 Task: Sort the marketplace by "Most installed/starred".
Action: Mouse moved to (132, 103)
Screenshot: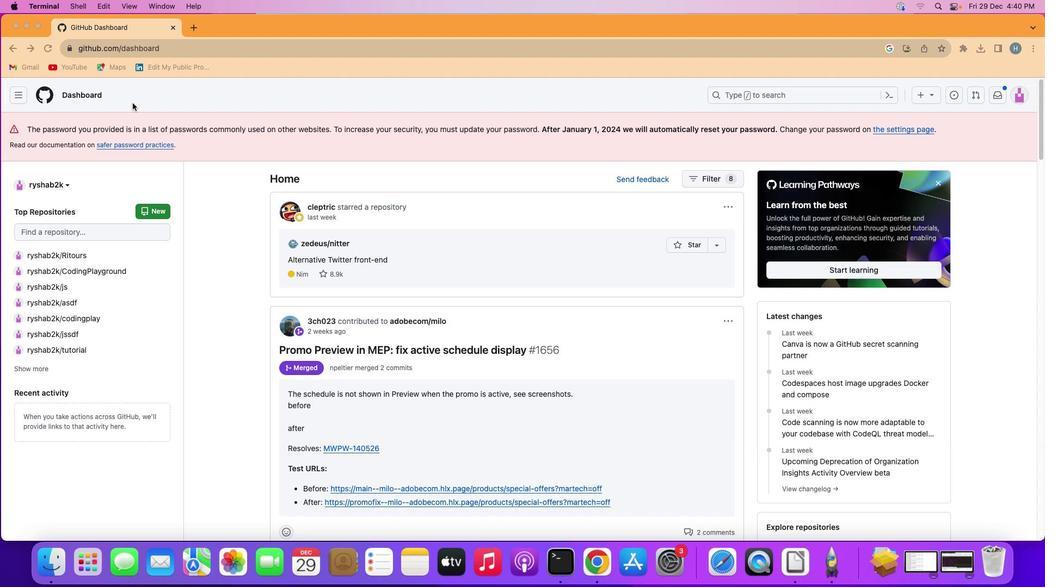 
Action: Mouse pressed left at (132, 103)
Screenshot: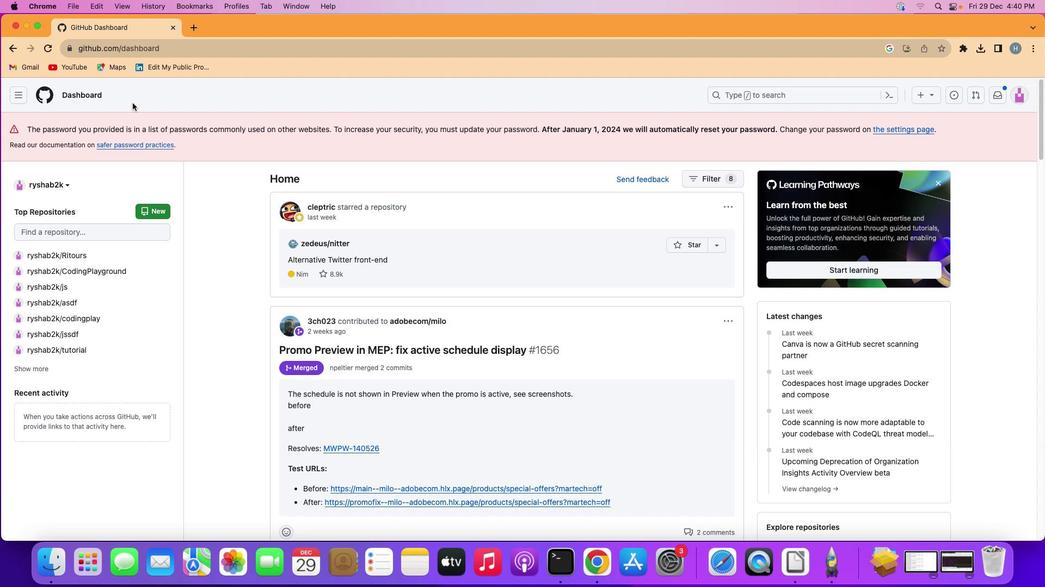 
Action: Mouse moved to (20, 93)
Screenshot: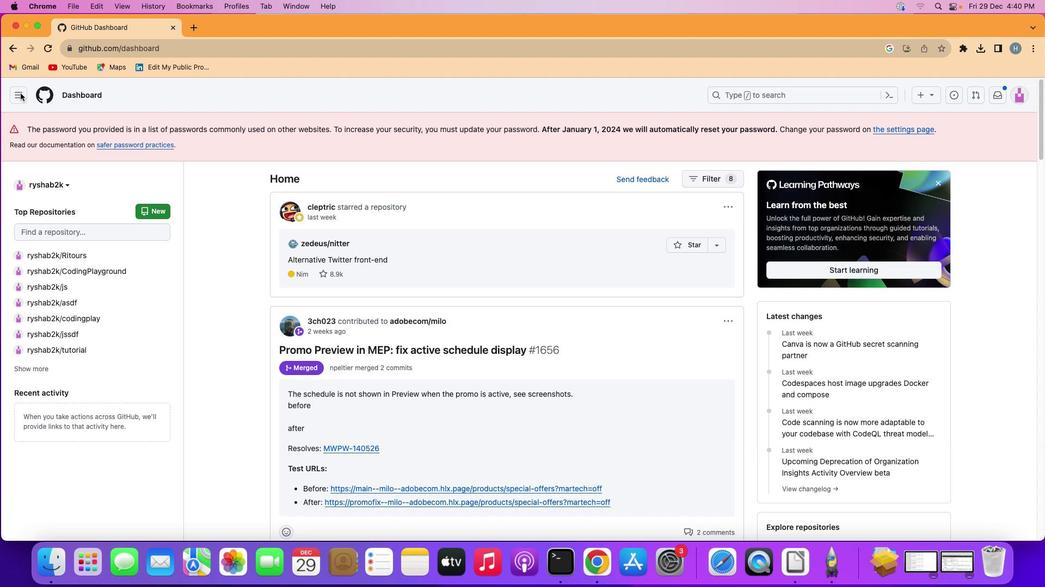 
Action: Mouse pressed left at (20, 93)
Screenshot: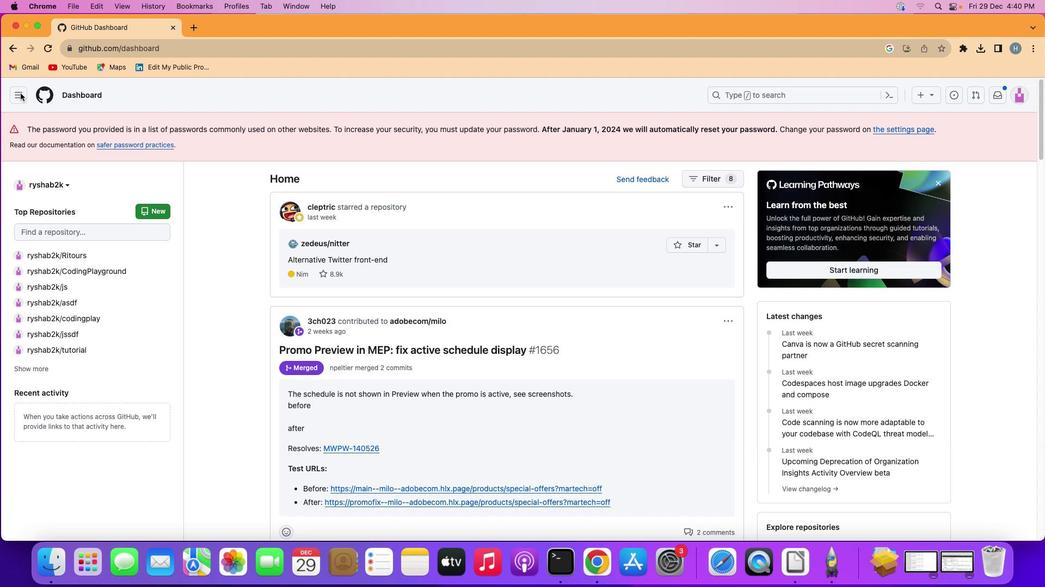 
Action: Mouse moved to (93, 250)
Screenshot: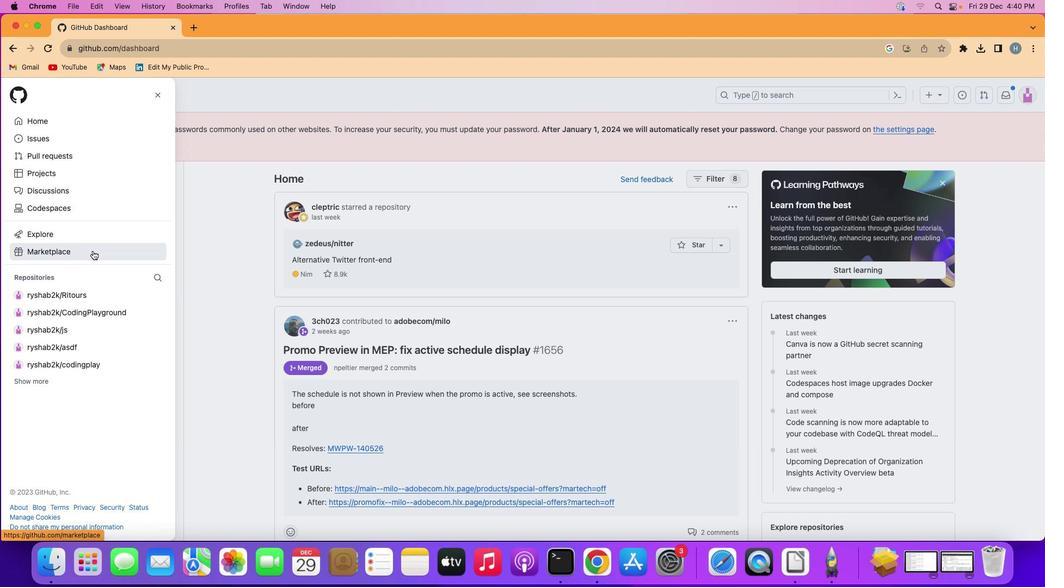 
Action: Mouse pressed left at (93, 250)
Screenshot: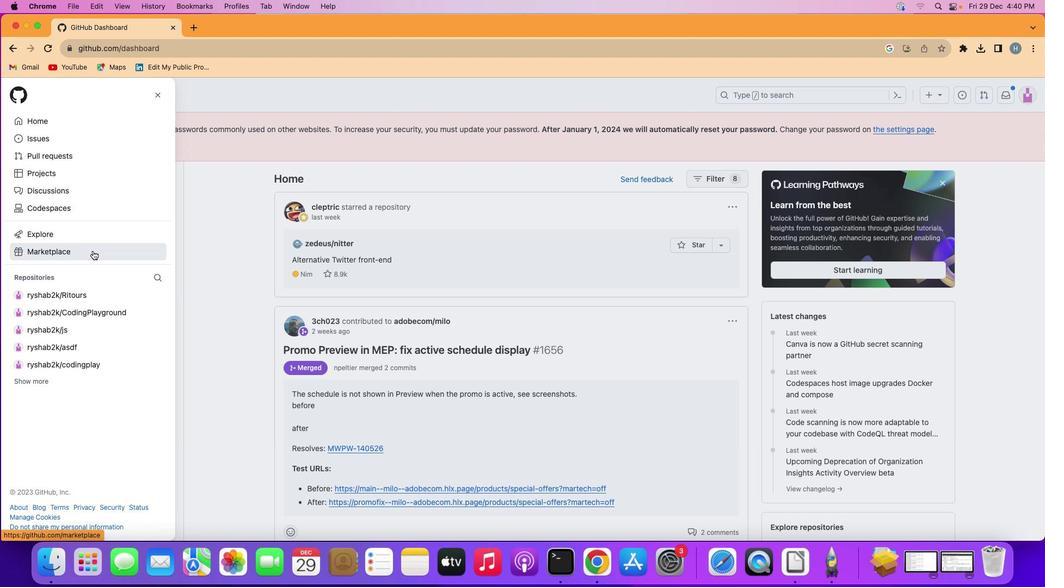 
Action: Mouse moved to (771, 386)
Screenshot: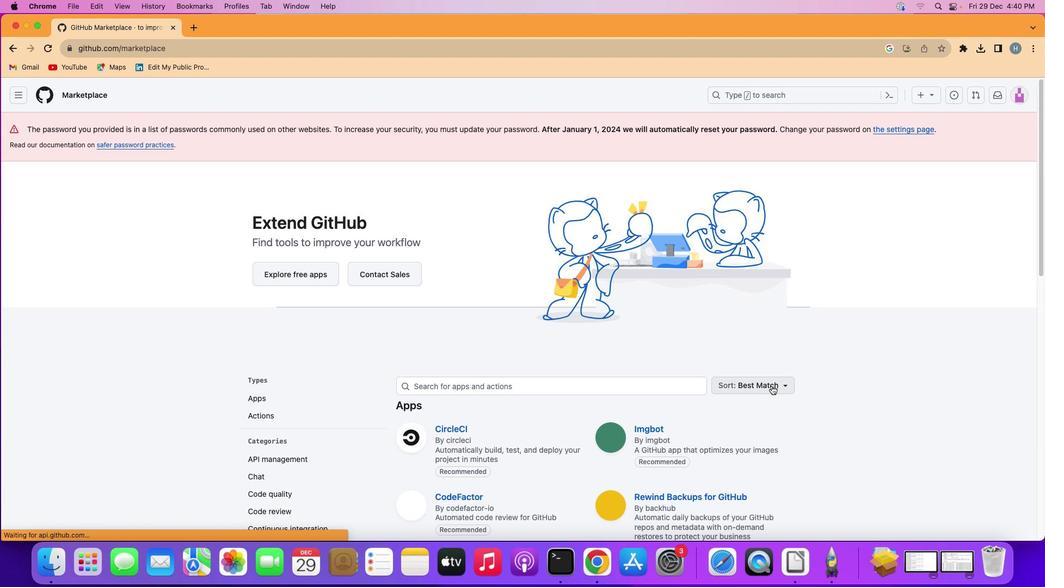 
Action: Mouse pressed left at (771, 386)
Screenshot: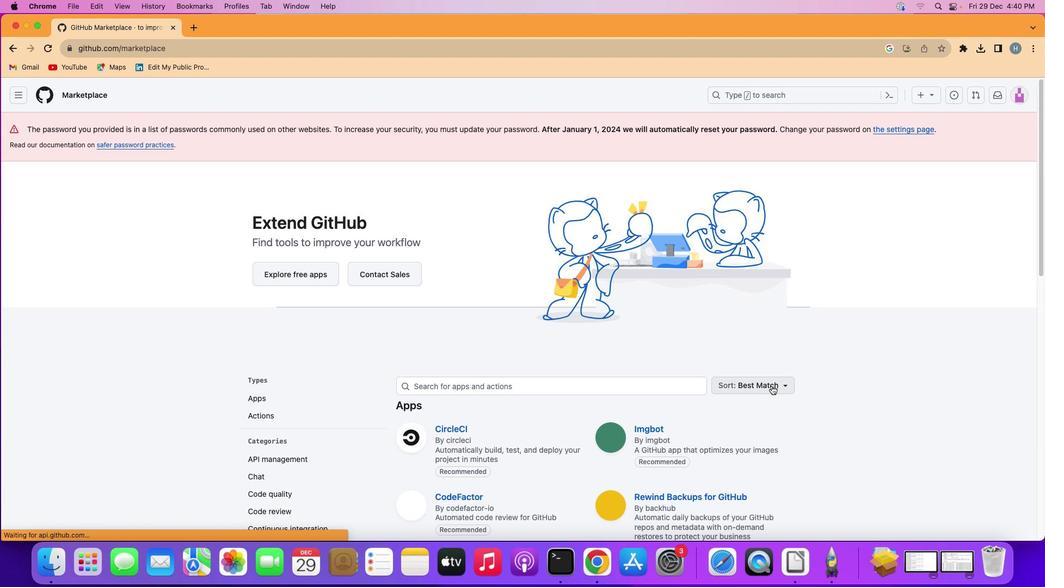 
Action: Mouse moved to (780, 444)
Screenshot: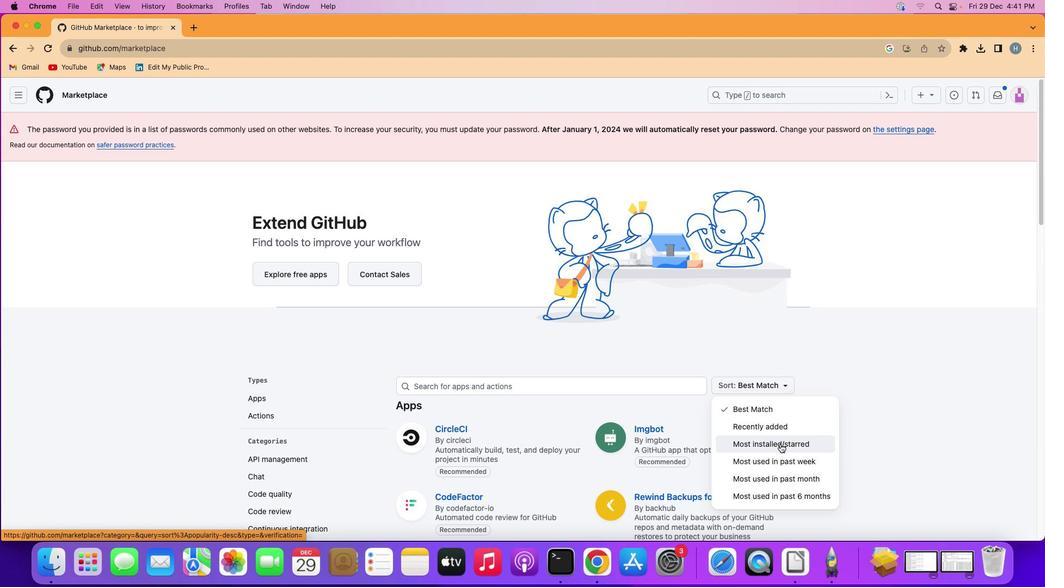 
Action: Mouse pressed left at (780, 444)
Screenshot: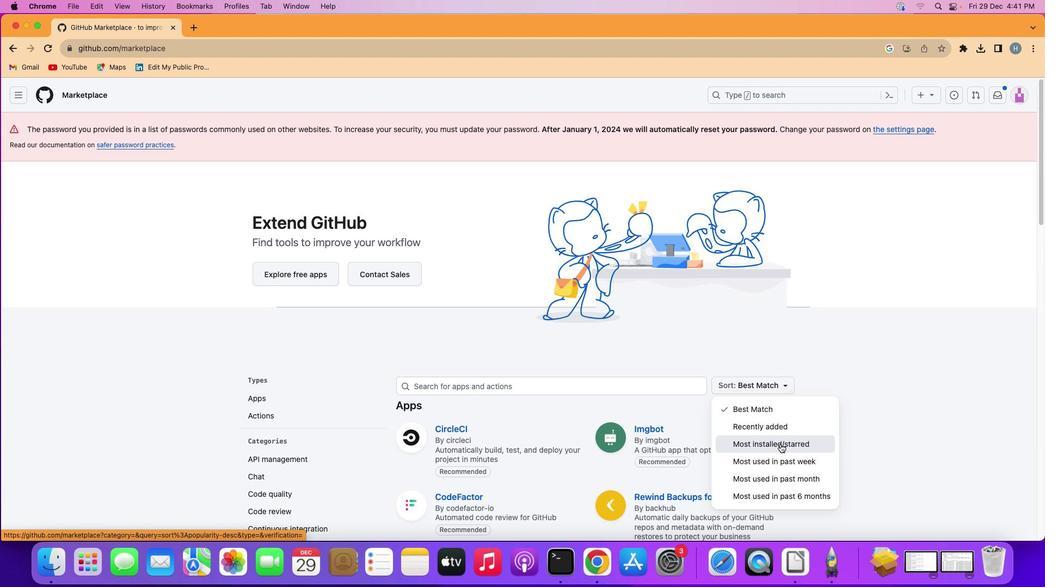 
Action: Mouse moved to (810, 299)
Screenshot: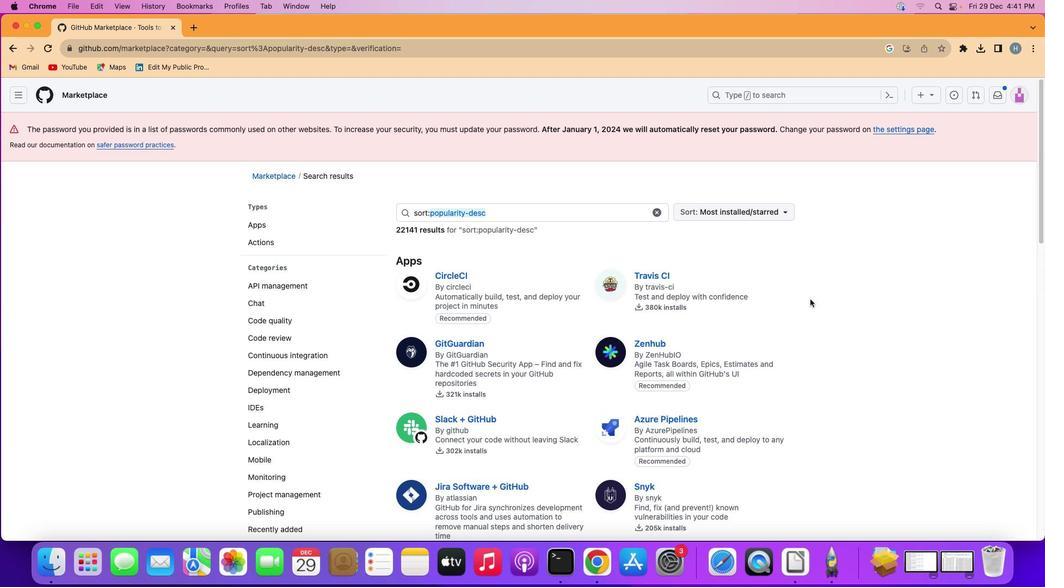 
